 Task: Create Card Copyright Protection Review in Board Content Amplification Strategies to Workspace Creative Writing. Create Card Public Transportation Review in Board Employee Performance Evaluation to Workspace Creative Writing. Create Card Litigation Planning Review in Board Content Marketing Infographic Creation and Promotion to Workspace Creative Writing
Action: Mouse moved to (69, 316)
Screenshot: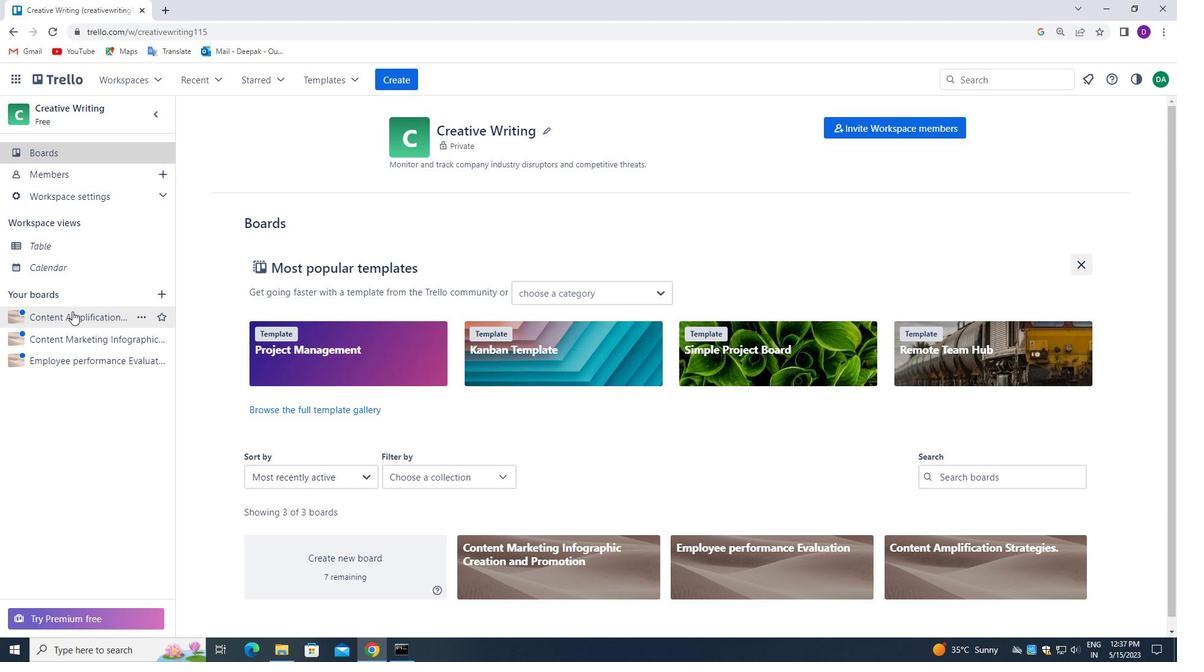 
Action: Mouse pressed left at (69, 316)
Screenshot: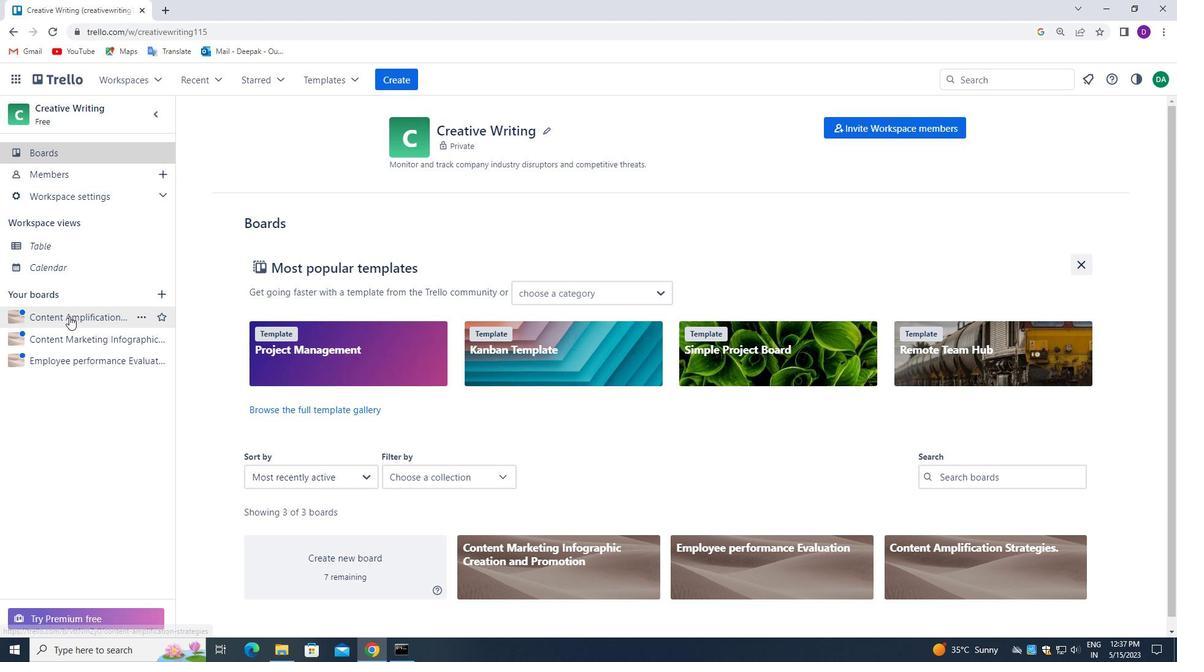 
Action: Mouse moved to (607, 184)
Screenshot: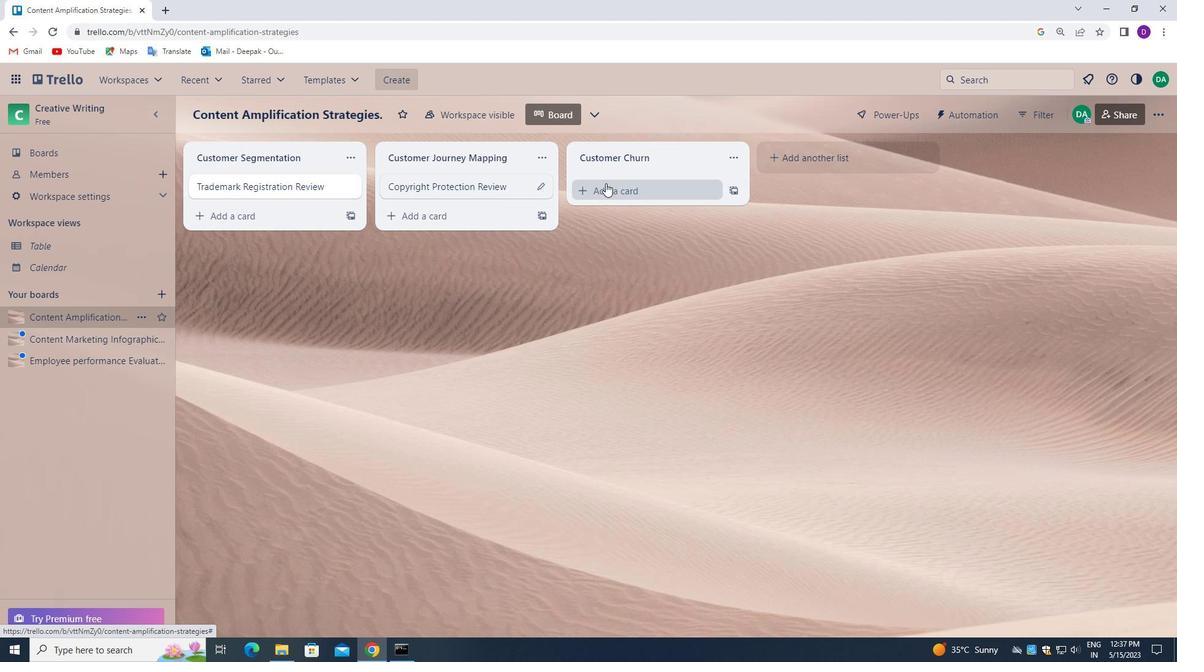 
Action: Mouse pressed left at (607, 184)
Screenshot: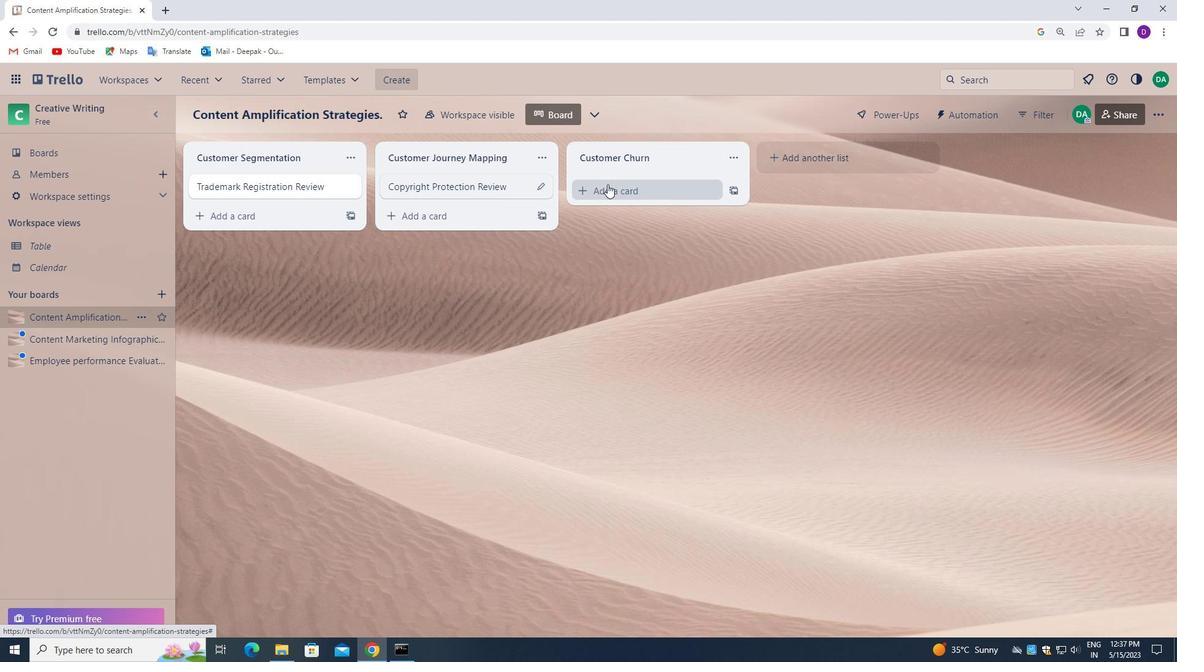
Action: Mouse moved to (603, 179)
Screenshot: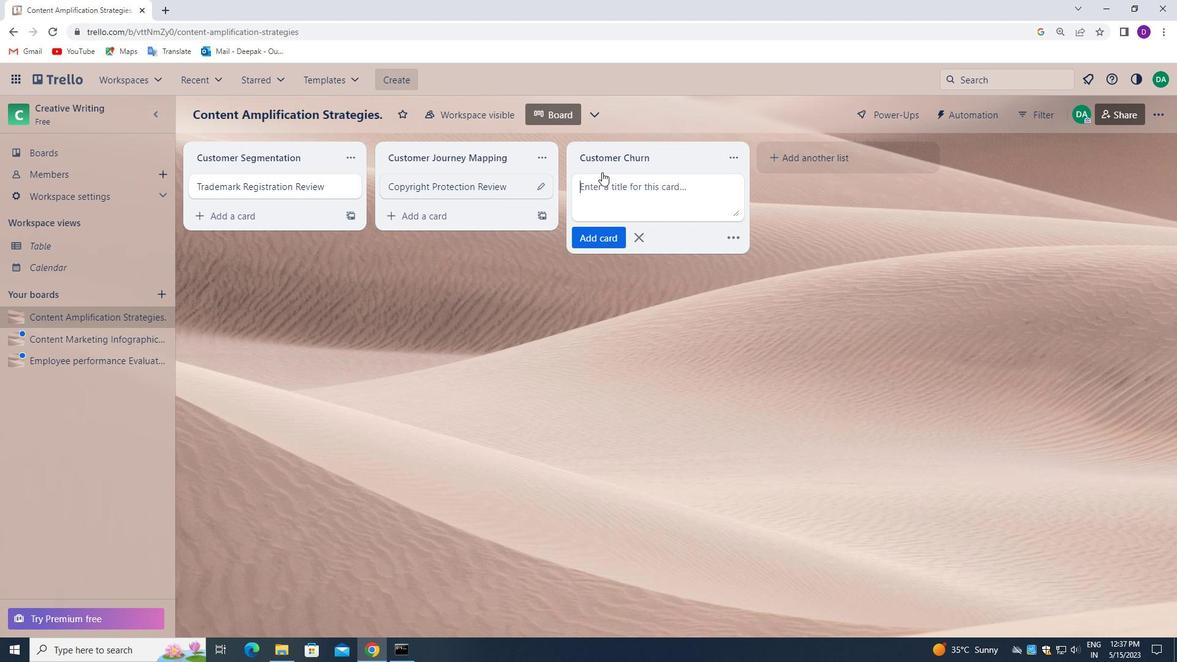 
Action: Mouse pressed left at (603, 179)
Screenshot: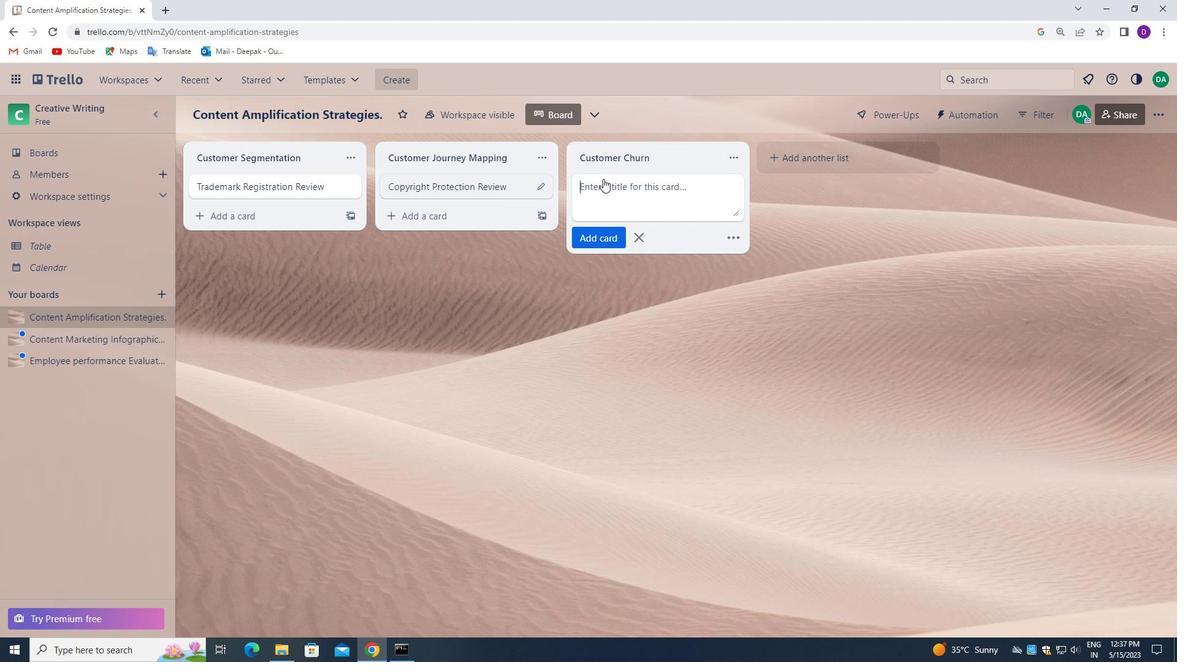 
Action: Mouse moved to (603, 179)
Screenshot: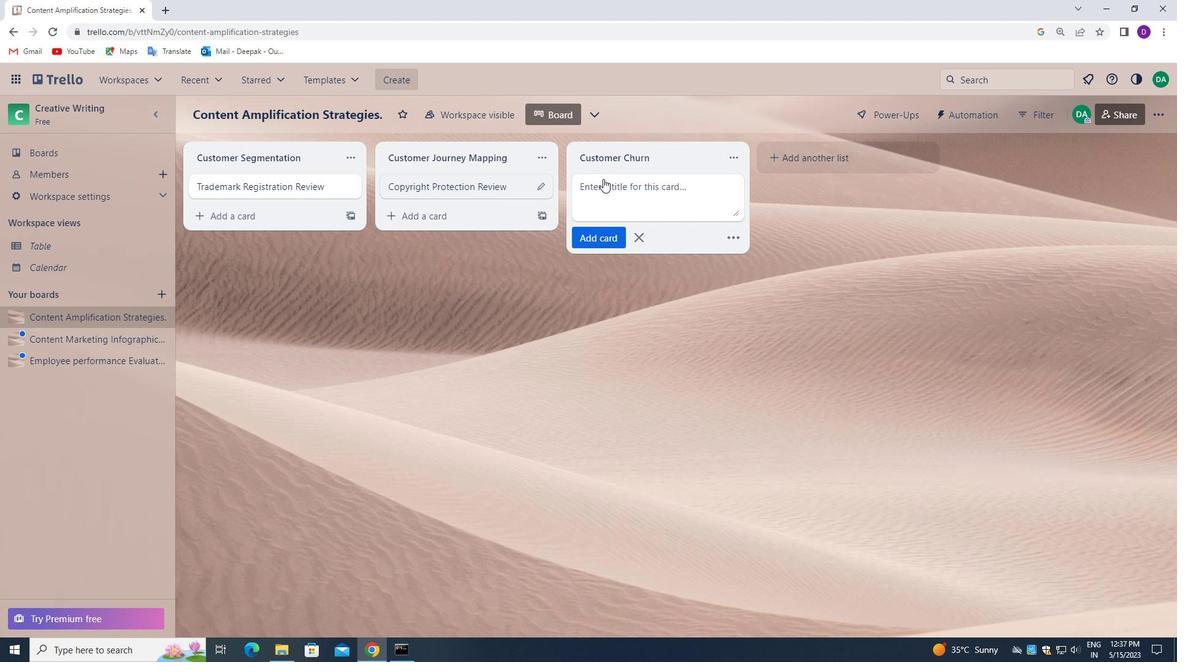 
Action: Key pressed <Key.shift>COPYR
Screenshot: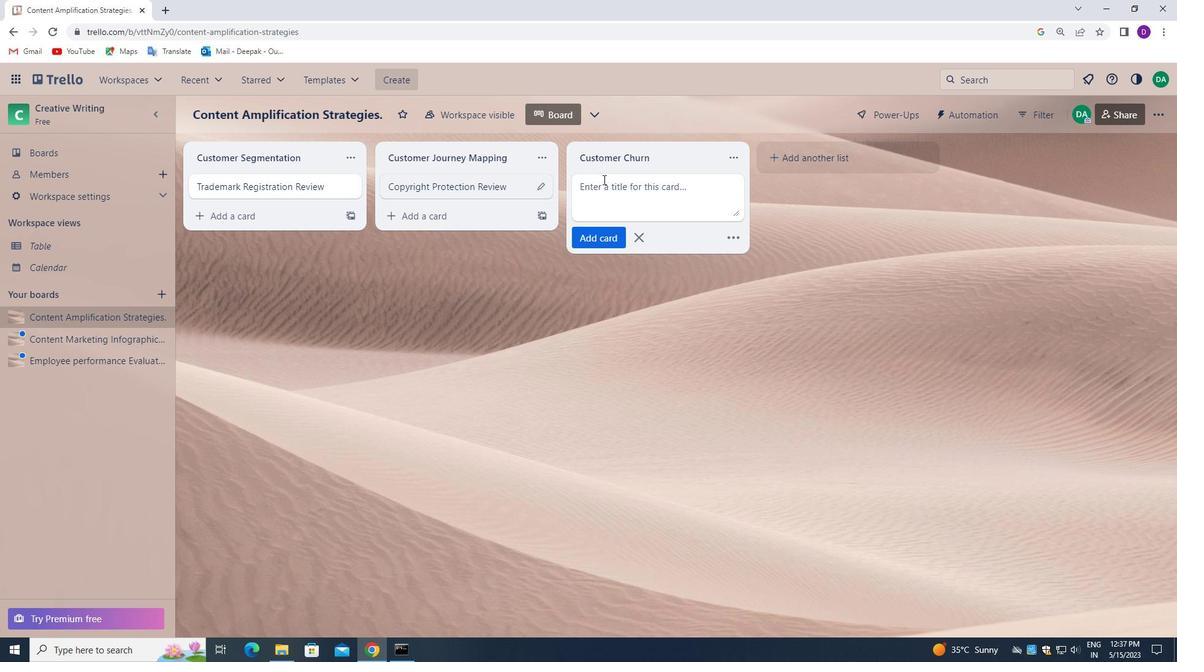 
Action: Mouse pressed left at (603, 179)
Screenshot: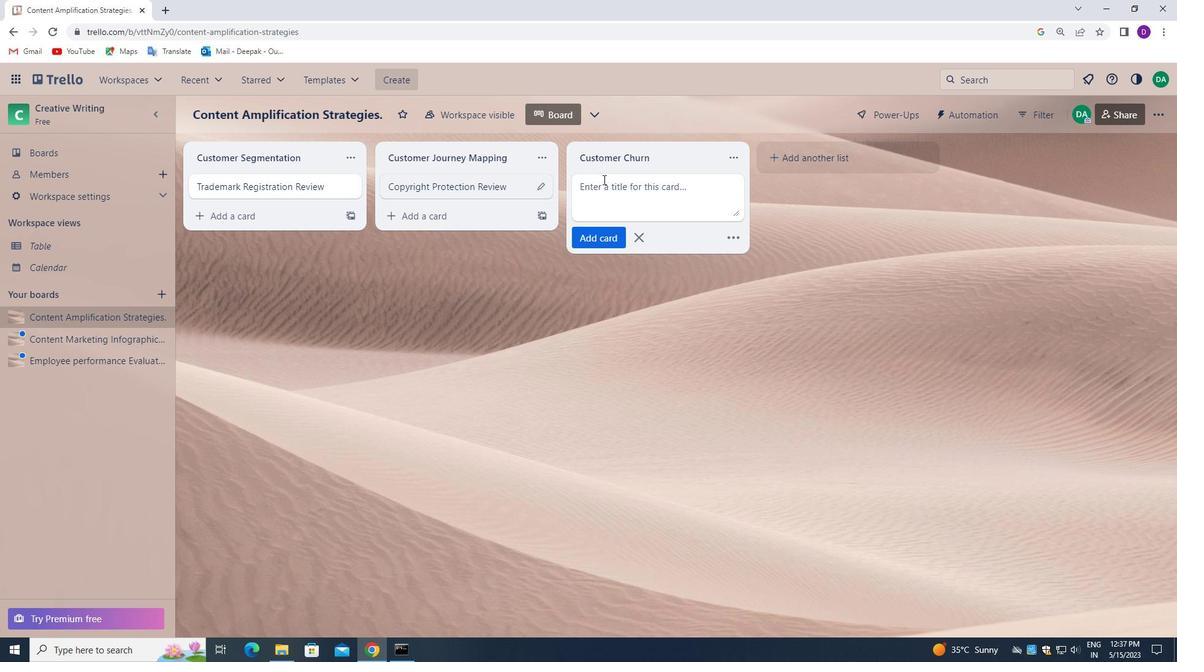
Action: Key pressed <Key.shift>COPYRIGHT<Key.space><Key.shift><Key.shift>PROTECTION<Key.space><Key.shift>REVIEW
Screenshot: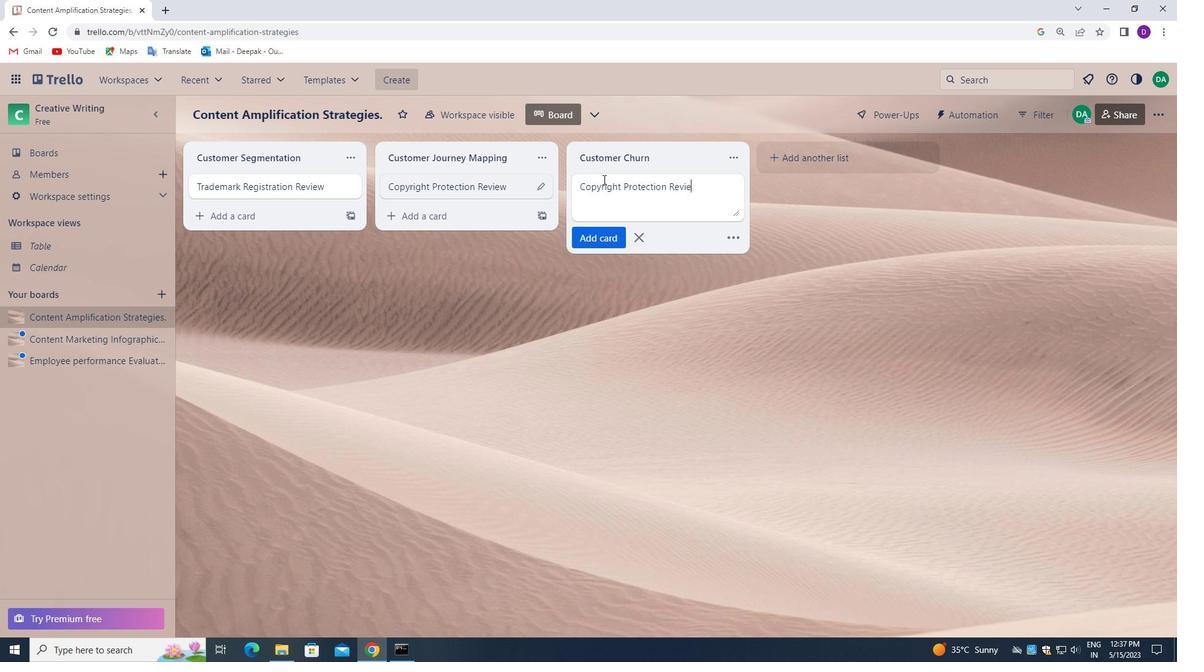 
Action: Mouse moved to (592, 239)
Screenshot: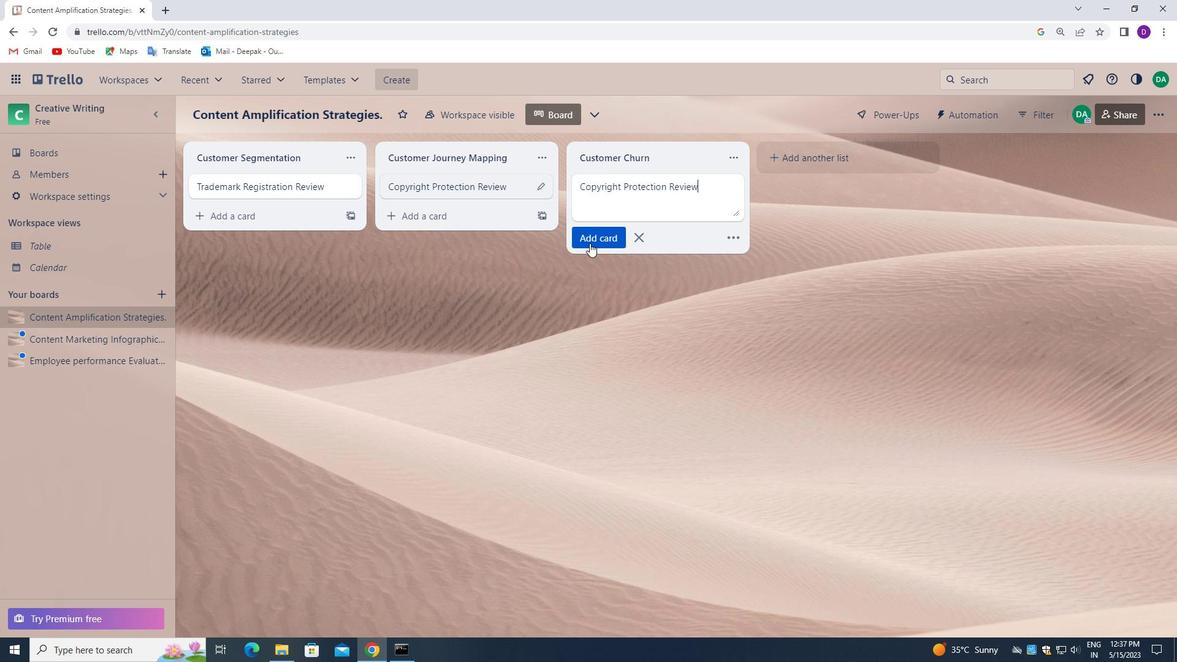
Action: Mouse pressed left at (592, 239)
Screenshot: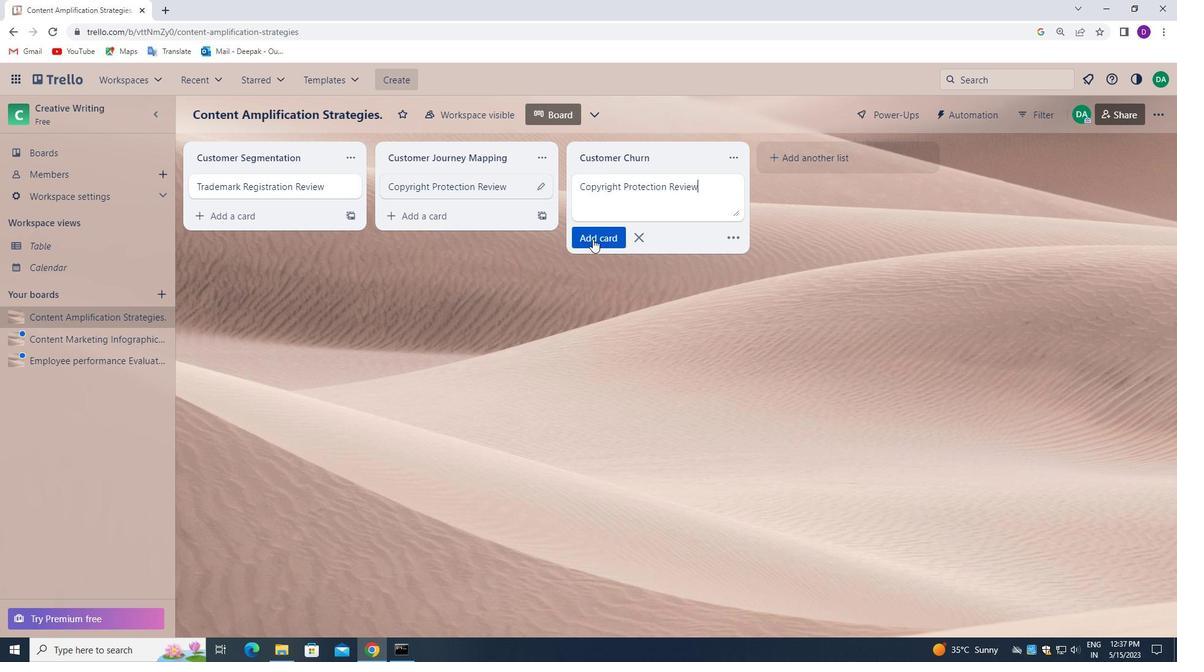 
Action: Mouse moved to (62, 356)
Screenshot: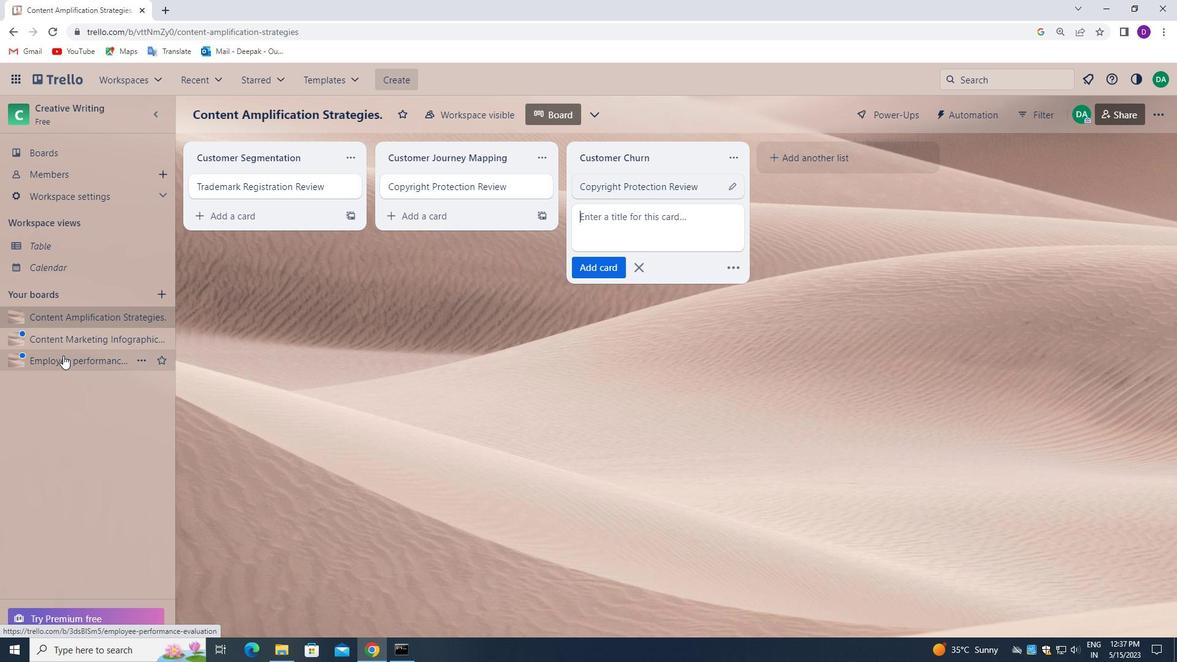 
Action: Mouse pressed left at (62, 356)
Screenshot: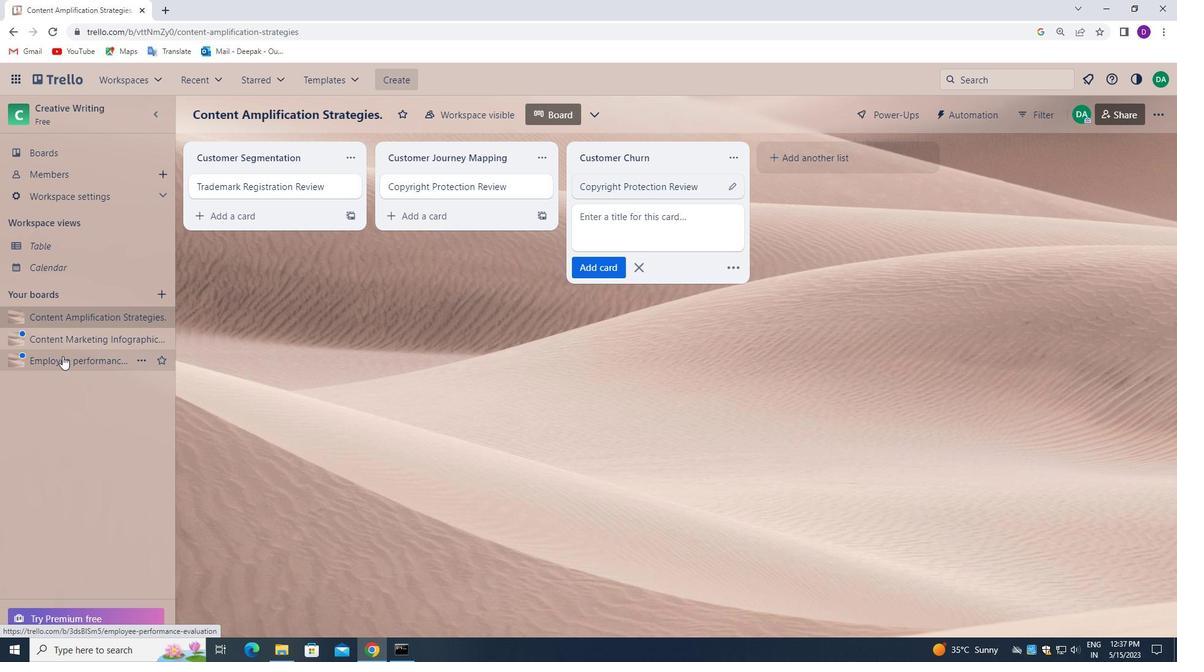 
Action: Mouse moved to (600, 187)
Screenshot: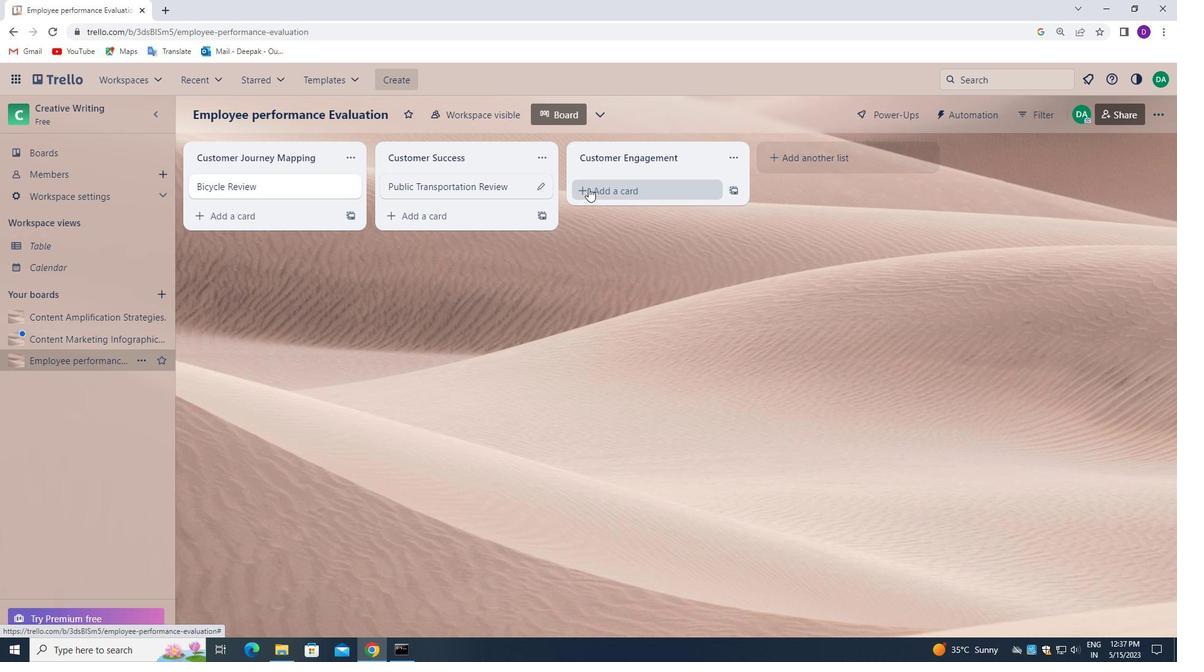 
Action: Mouse pressed left at (600, 187)
Screenshot: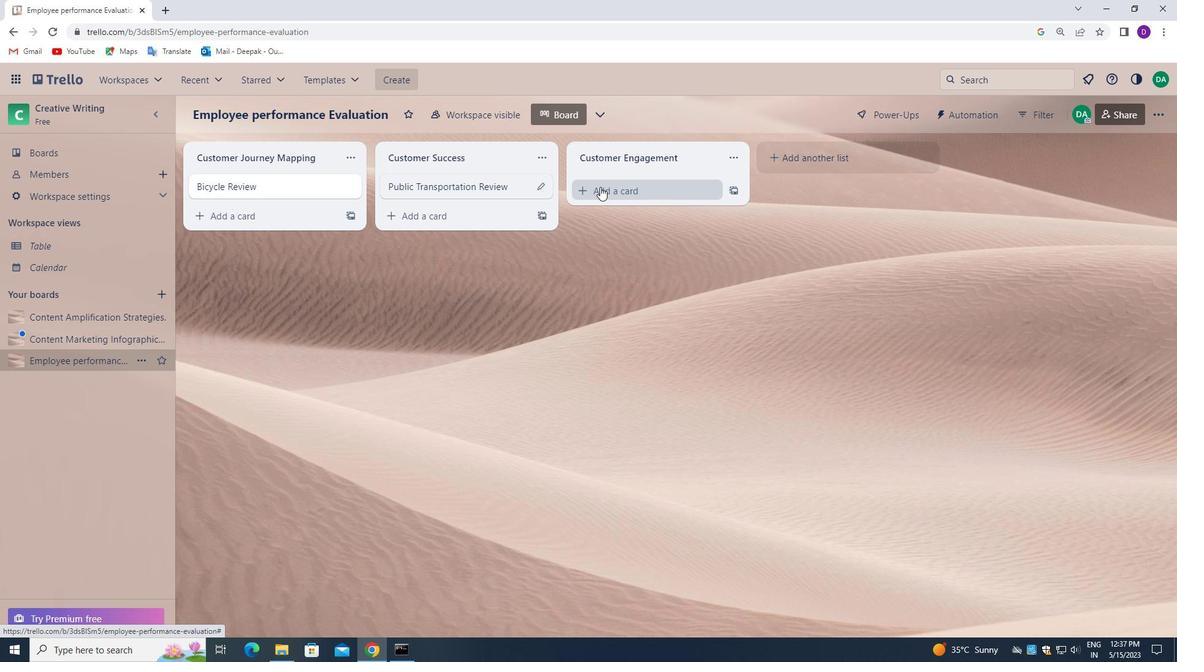 
Action: Mouse moved to (618, 186)
Screenshot: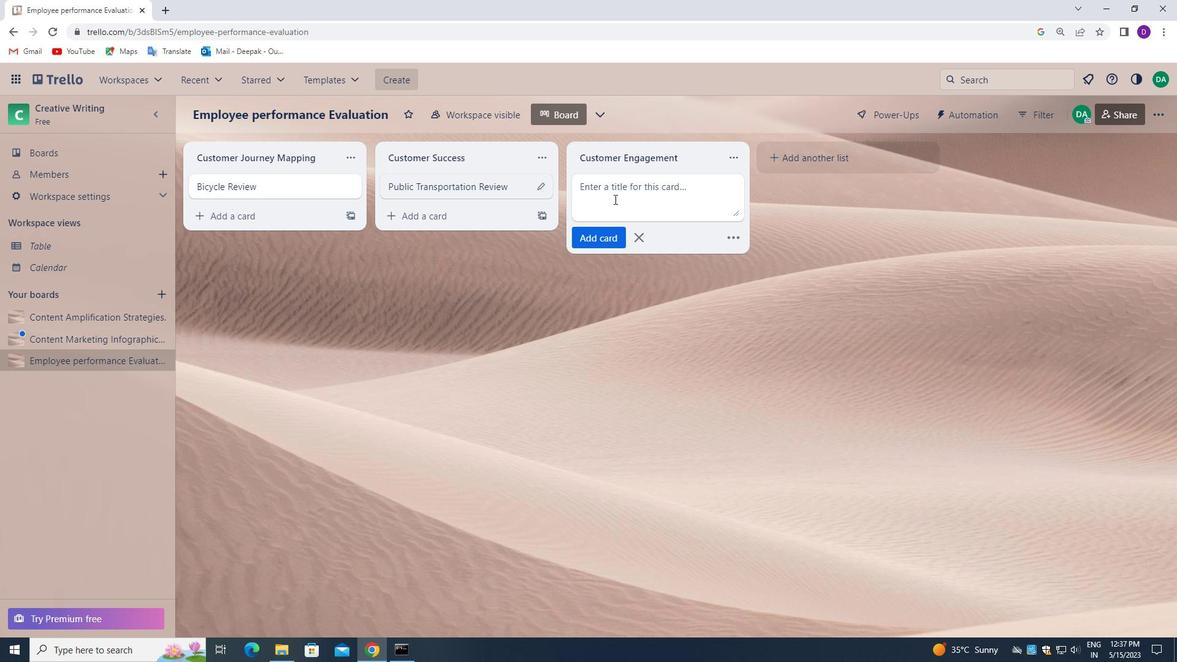 
Action: Mouse pressed left at (618, 186)
Screenshot: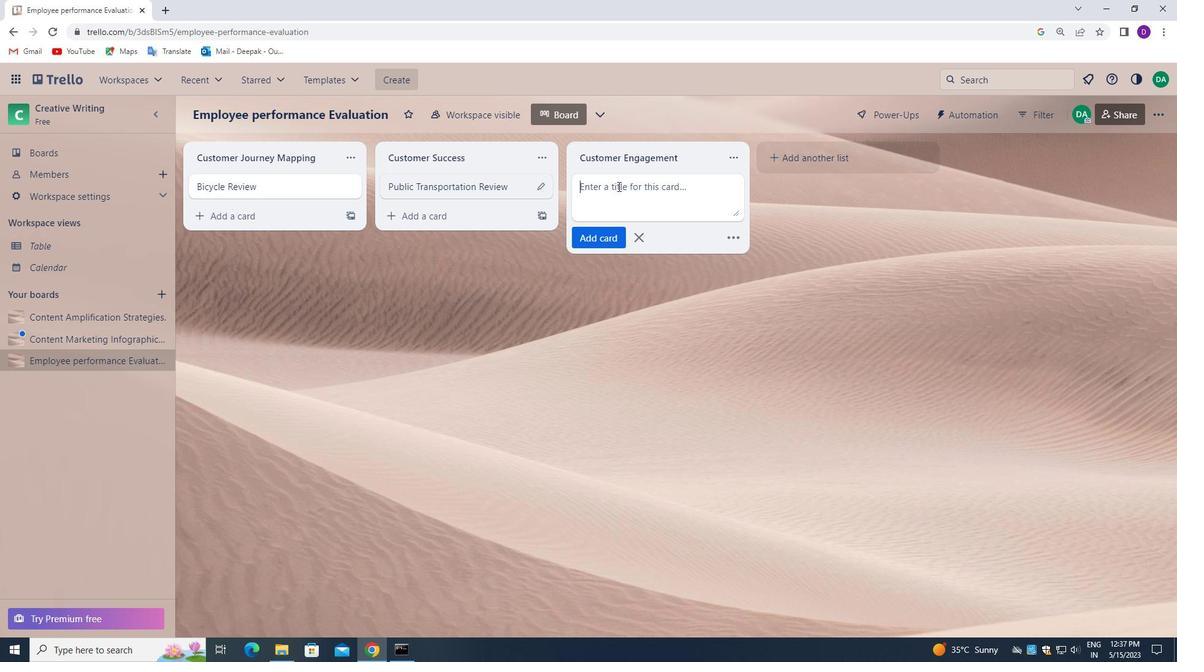 
Action: Key pressed <Key.shift>PUBLIC<Key.space><Key.shift>TRANSPORTATION<Key.space><Key.shift>REVIEW
Screenshot: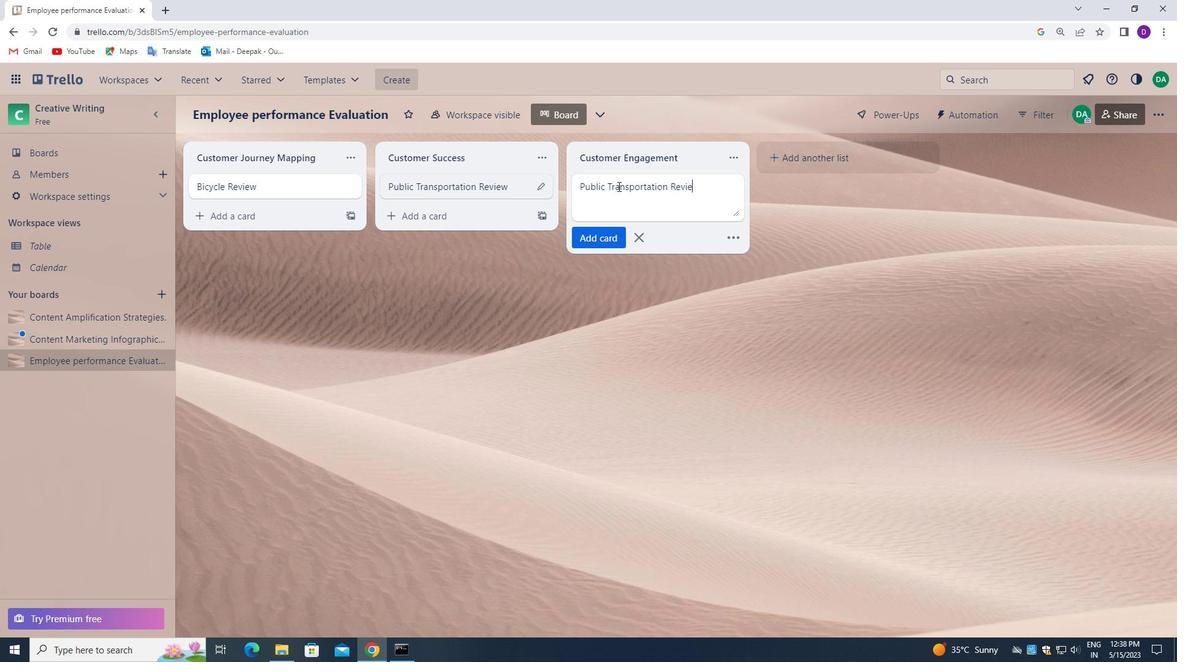 
Action: Mouse moved to (598, 243)
Screenshot: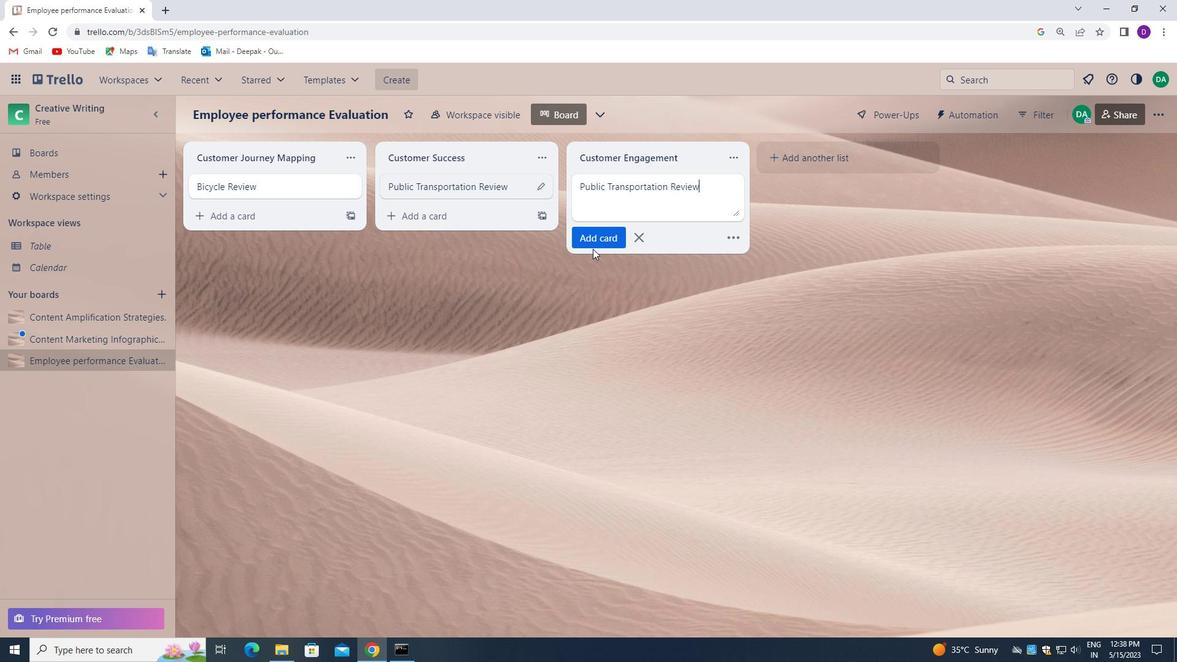 
Action: Mouse pressed left at (598, 243)
Screenshot: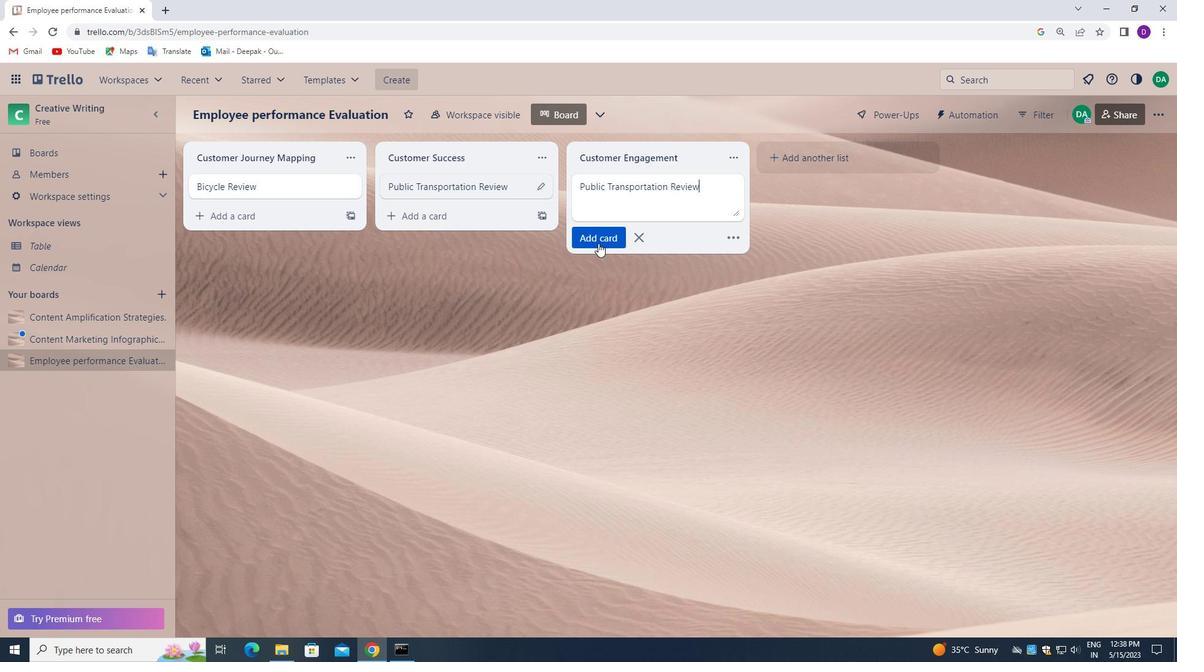 
Action: Mouse moved to (80, 334)
Screenshot: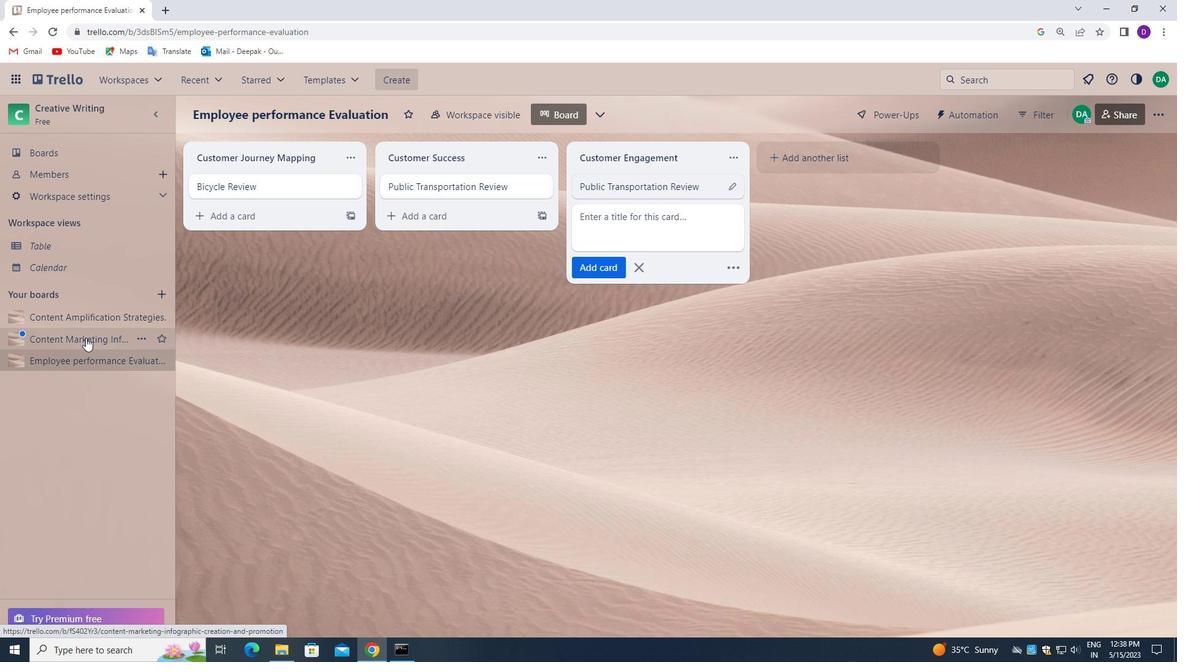 
Action: Mouse pressed left at (80, 334)
Screenshot: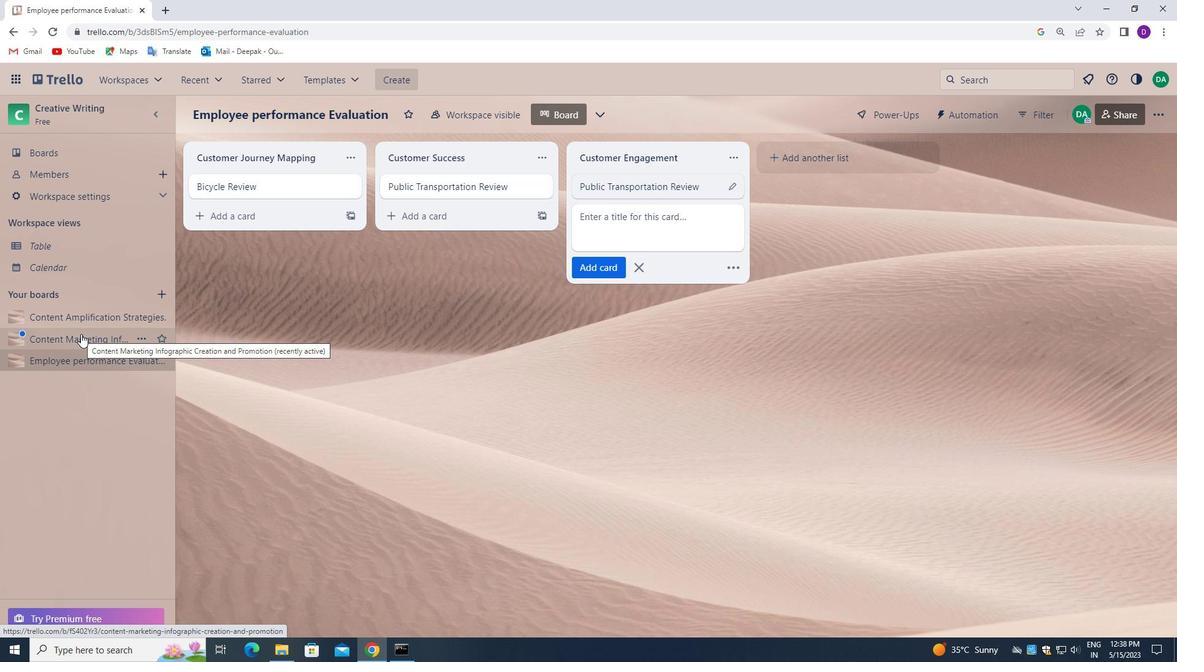 
Action: Mouse moved to (609, 188)
Screenshot: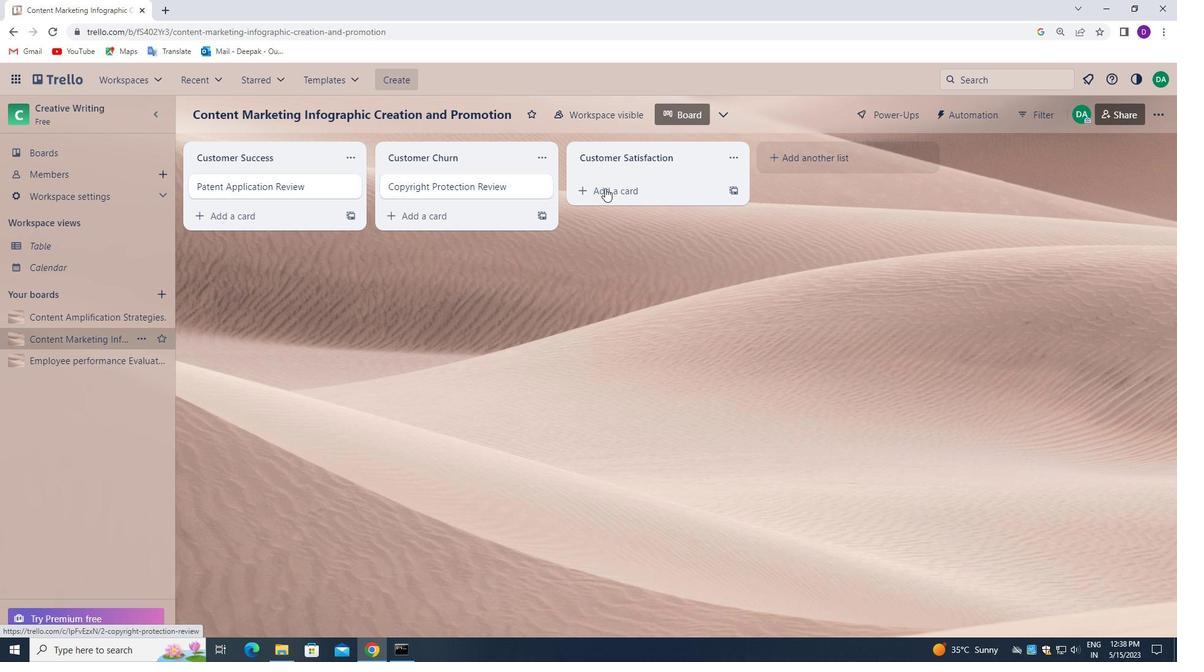 
Action: Mouse pressed left at (609, 188)
Screenshot: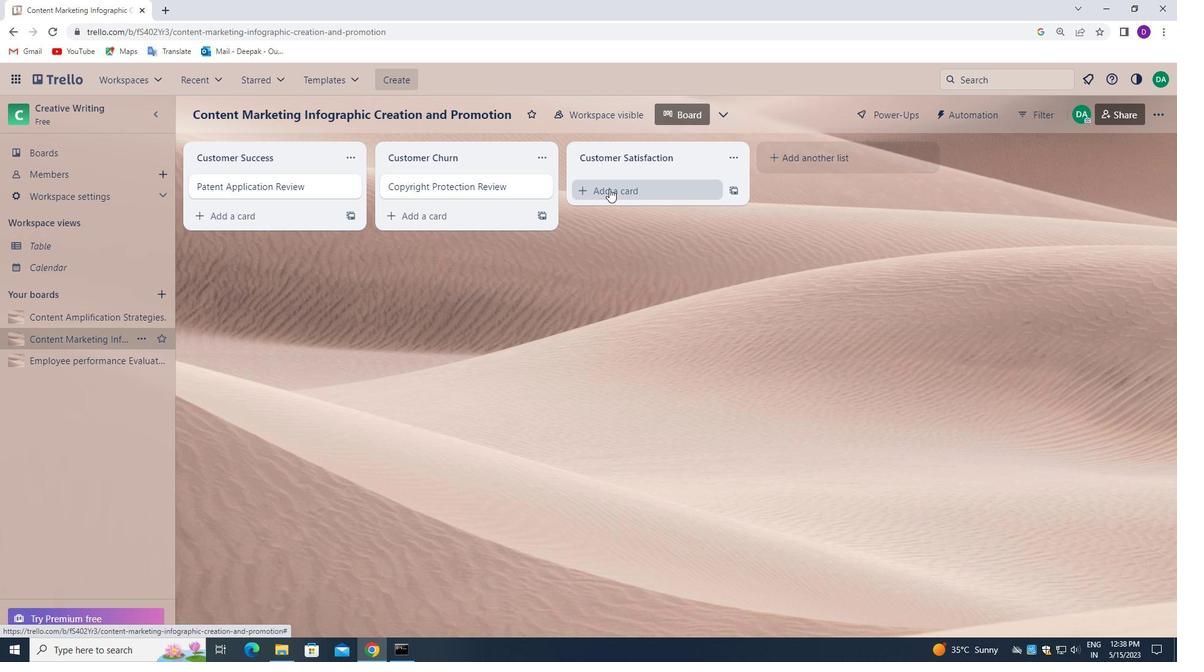 
Action: Mouse moved to (638, 179)
Screenshot: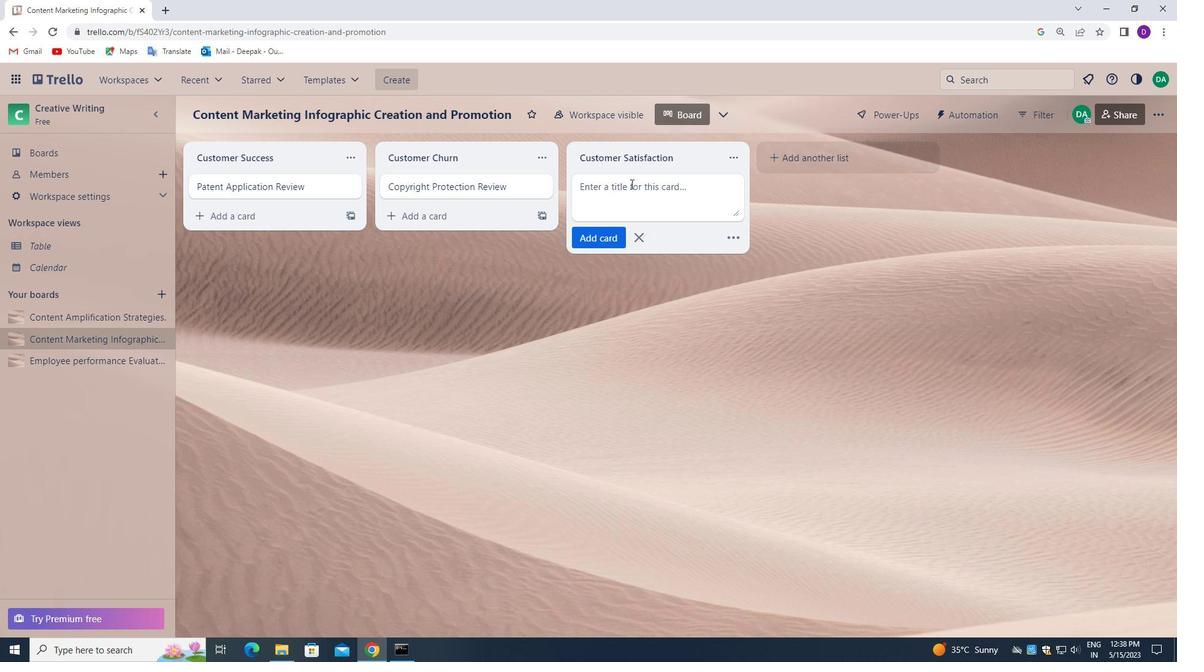 
Action: Mouse pressed left at (638, 179)
Screenshot: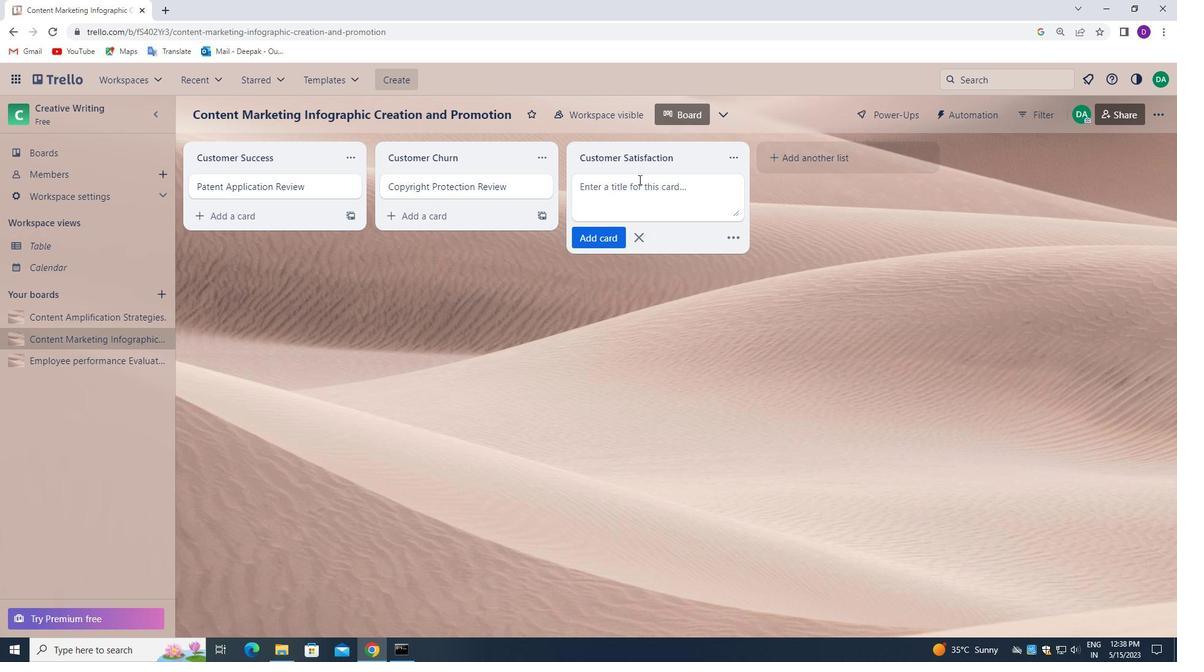 
Action: Key pressed <Key.shift>LITIGATION<Key.space><Key.shift>PLANNING<Key.space><Key.shift><Key.shift><Key.shift><Key.shift><Key.shift><Key.shift>REVIEW
Screenshot: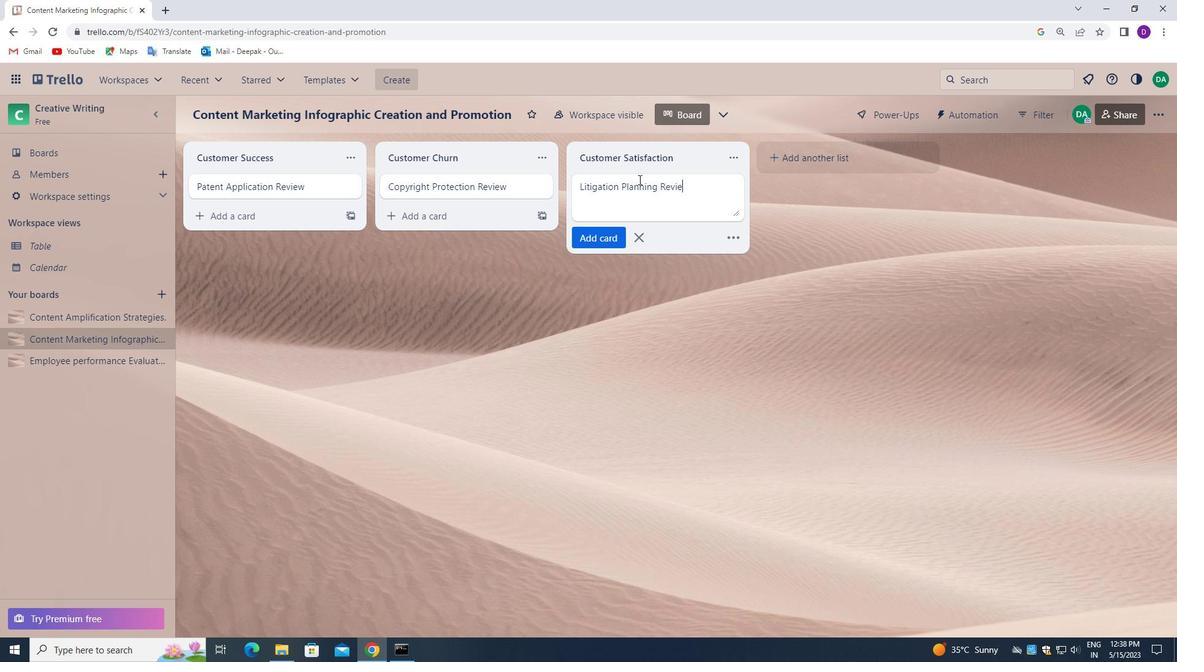 
Action: Mouse moved to (596, 238)
Screenshot: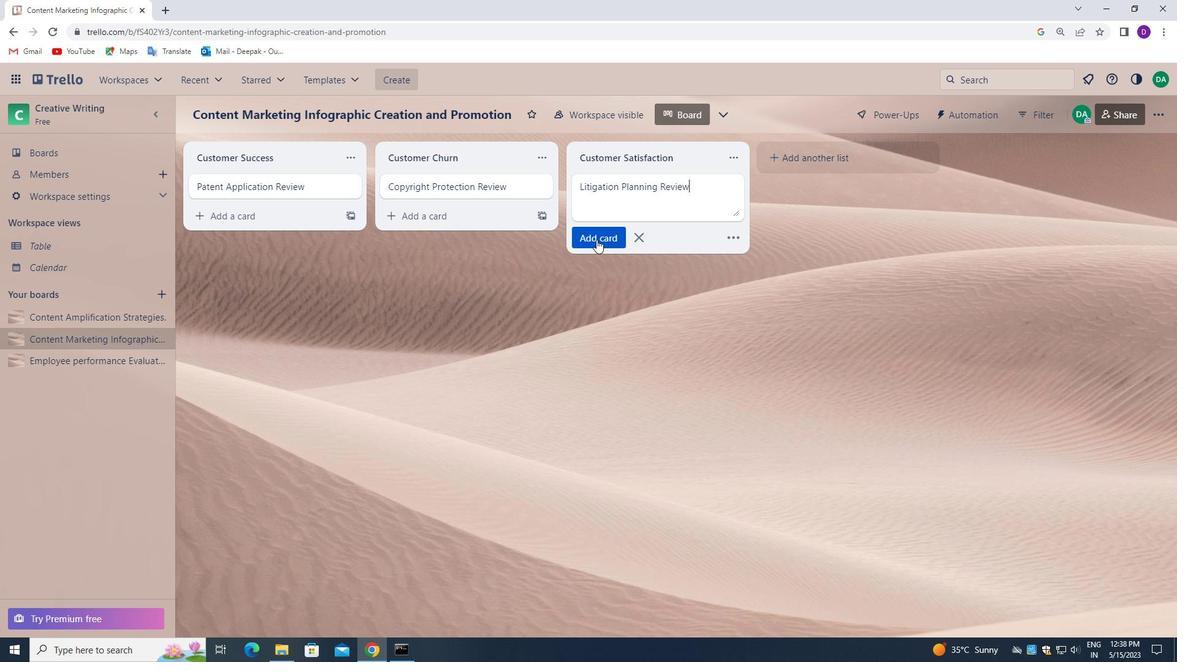 
Action: Mouse pressed left at (596, 238)
Screenshot: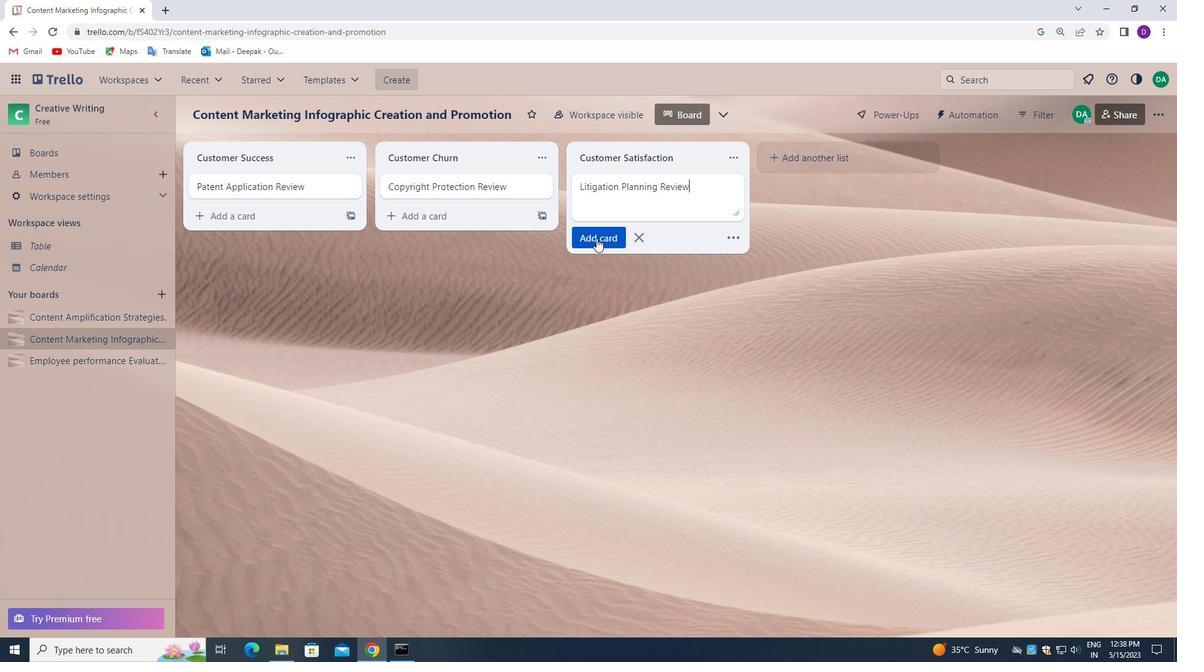
Action: Mouse moved to (65, 152)
Screenshot: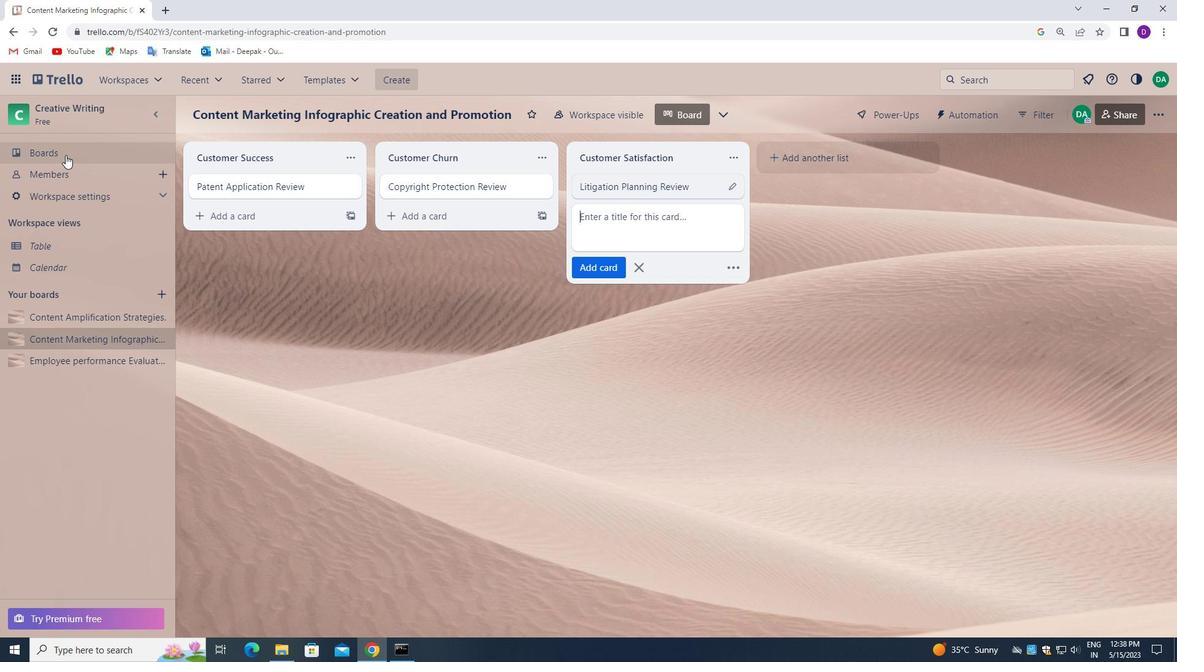
Action: Mouse pressed left at (65, 152)
Screenshot: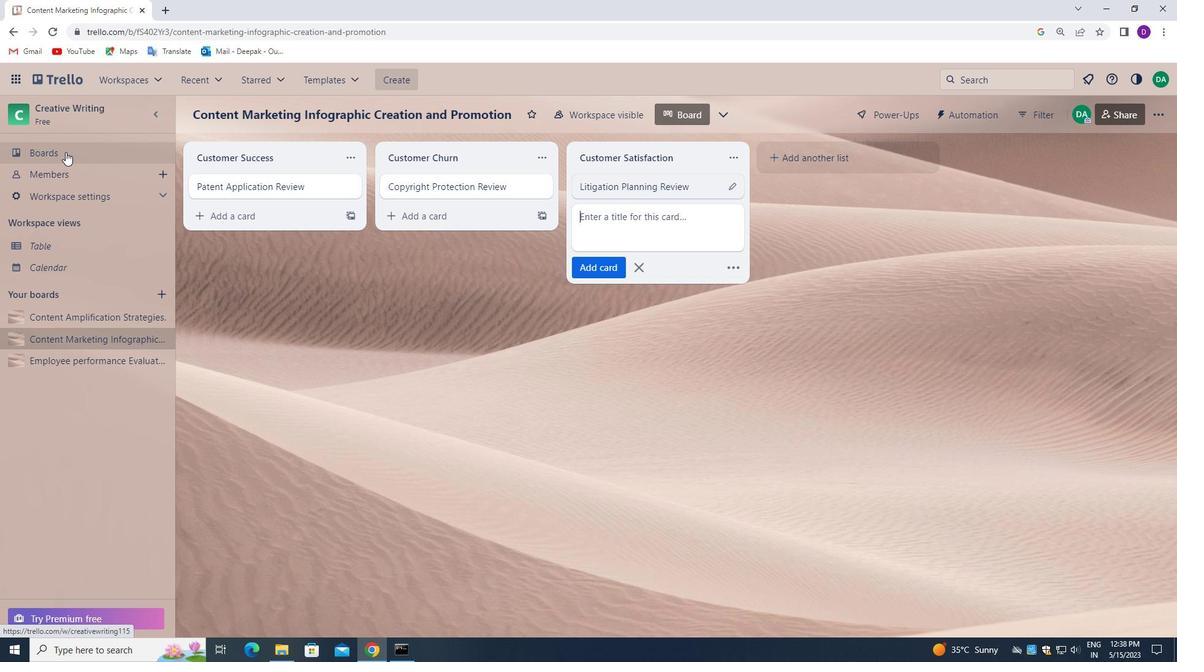 
Action: Mouse moved to (543, 406)
Screenshot: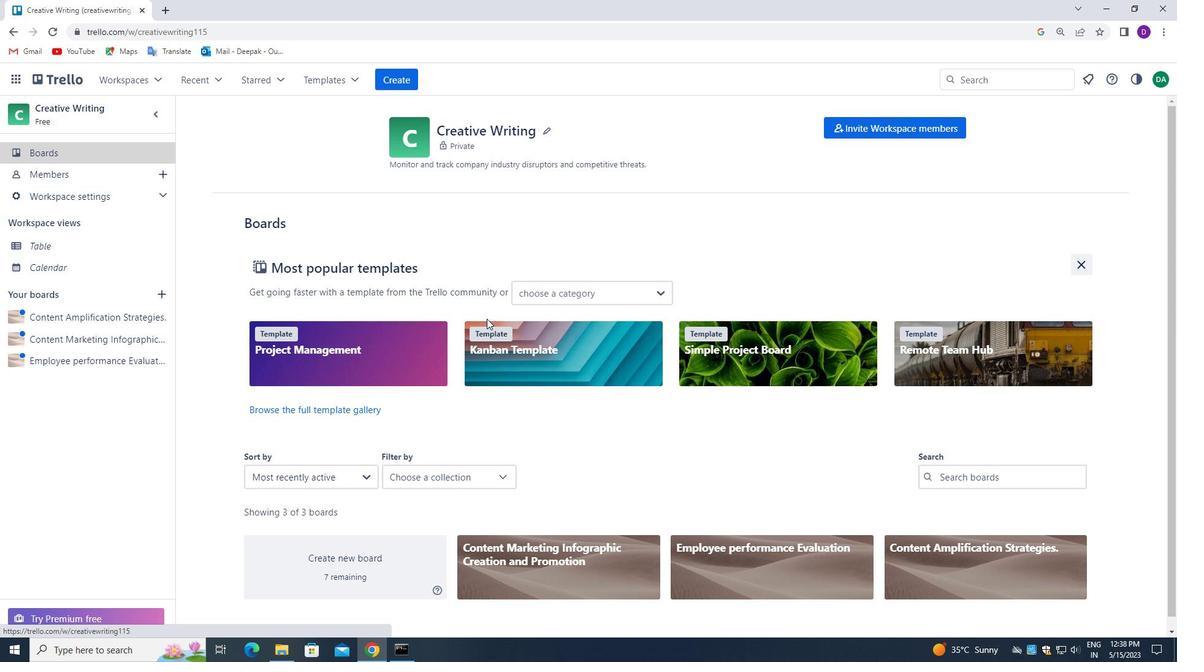 
